 Task: Subtitles and Captions: Extract burned-in subtitles from a video.
Action: Mouse moved to (665, 607)
Screenshot: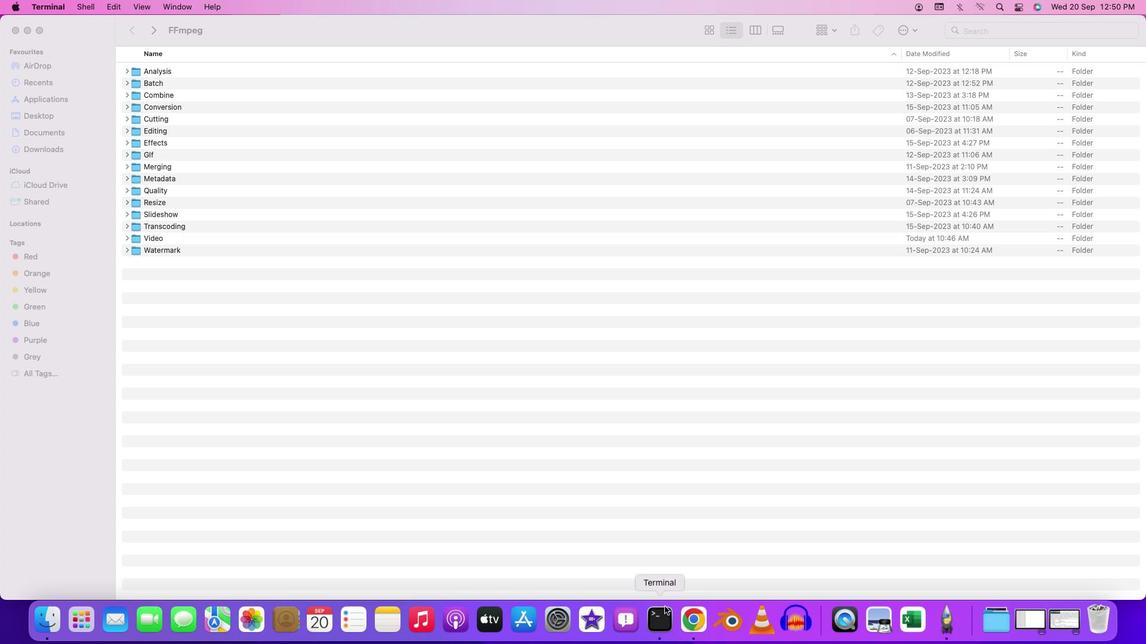 
Action: Mouse pressed right at (665, 607)
Screenshot: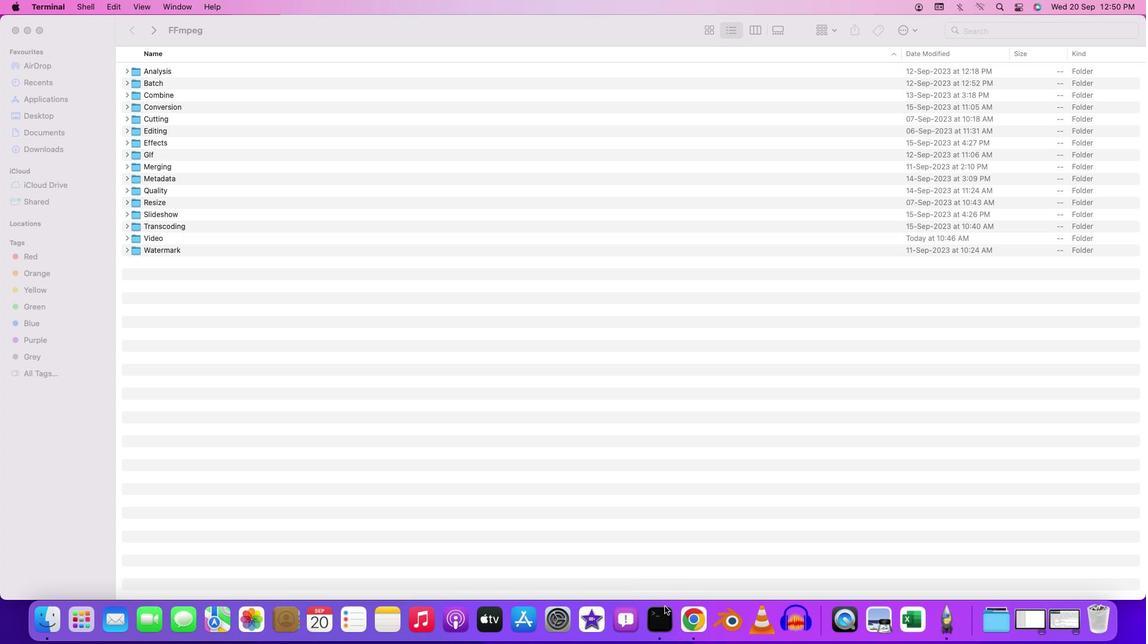 
Action: Mouse moved to (687, 475)
Screenshot: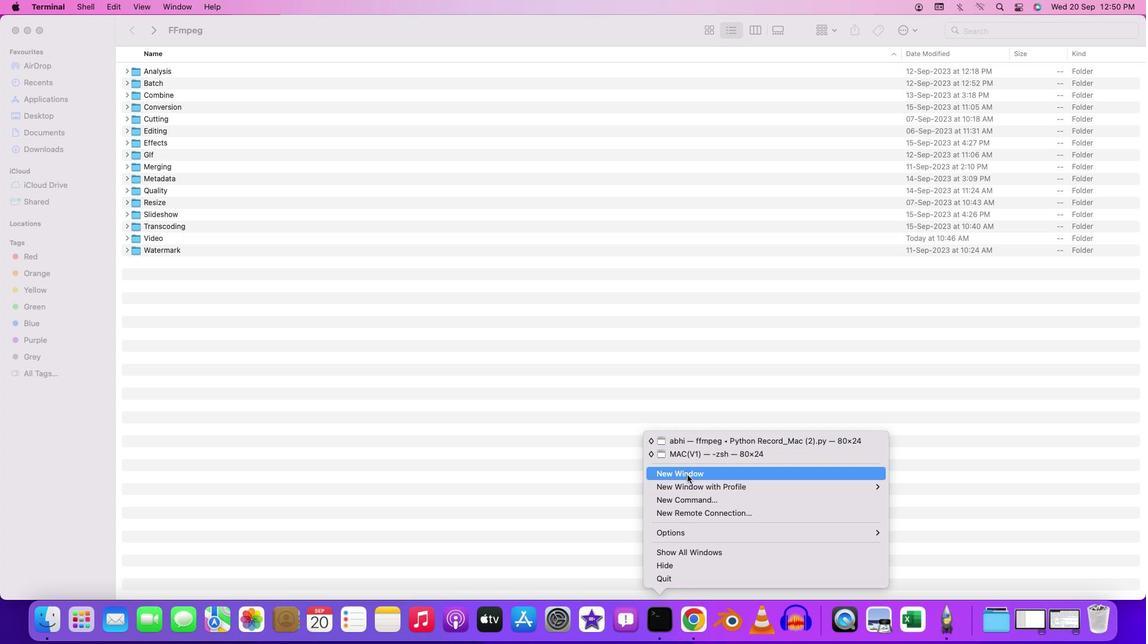 
Action: Mouse pressed left at (687, 475)
Screenshot: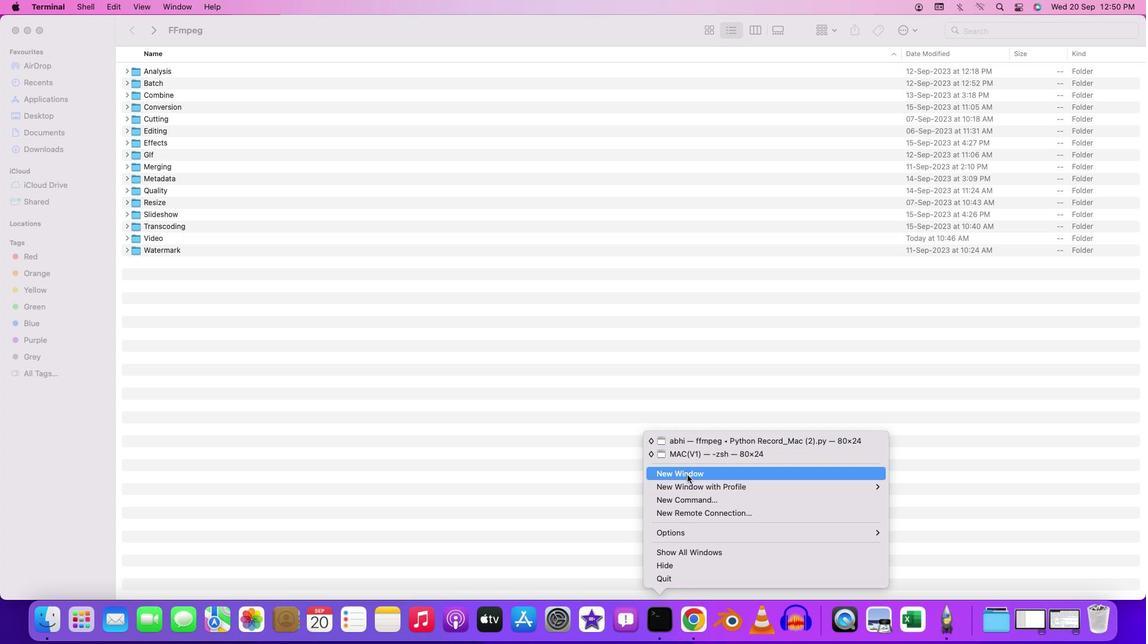 
Action: Mouse moved to (112, 24)
Screenshot: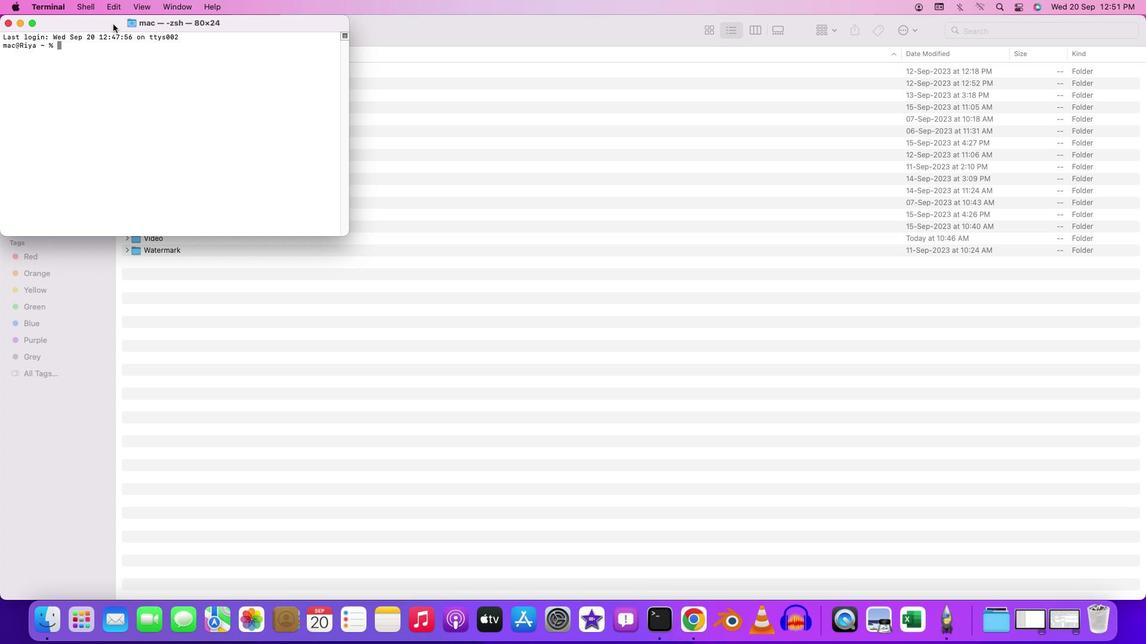 
Action: Mouse pressed left at (112, 24)
Screenshot: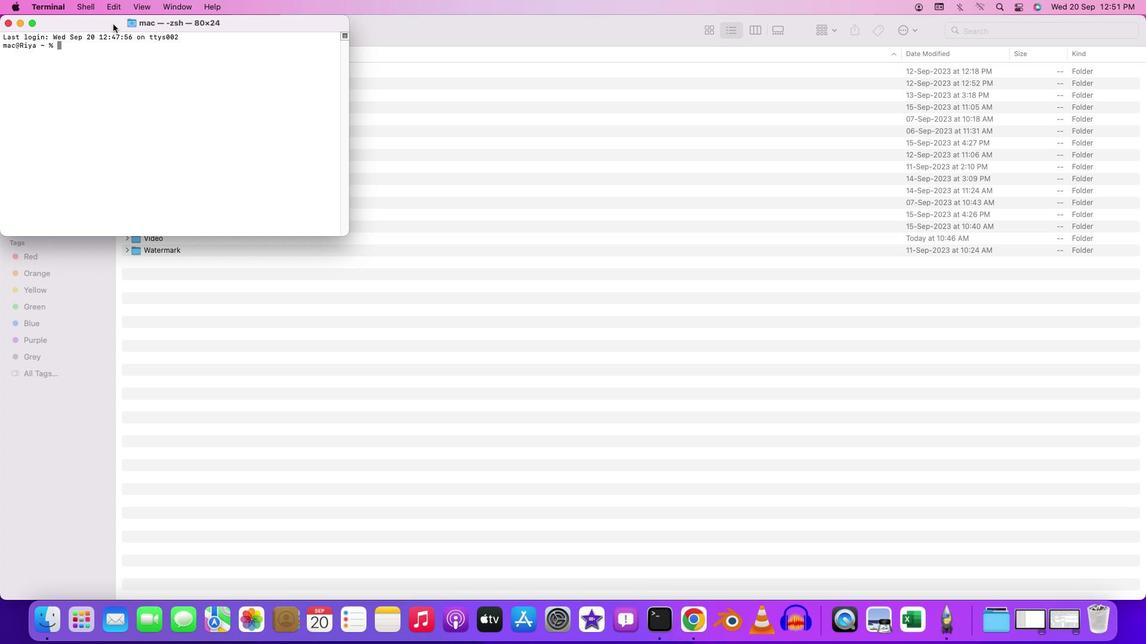 
Action: Mouse pressed left at (112, 24)
Screenshot: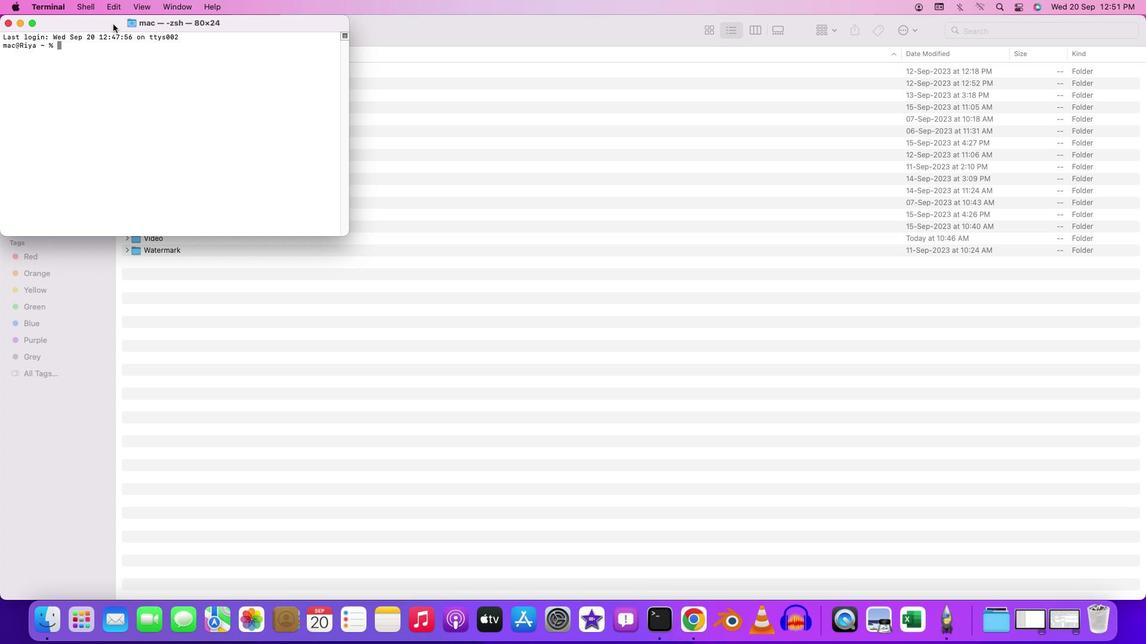 
Action: Mouse moved to (89, 62)
Screenshot: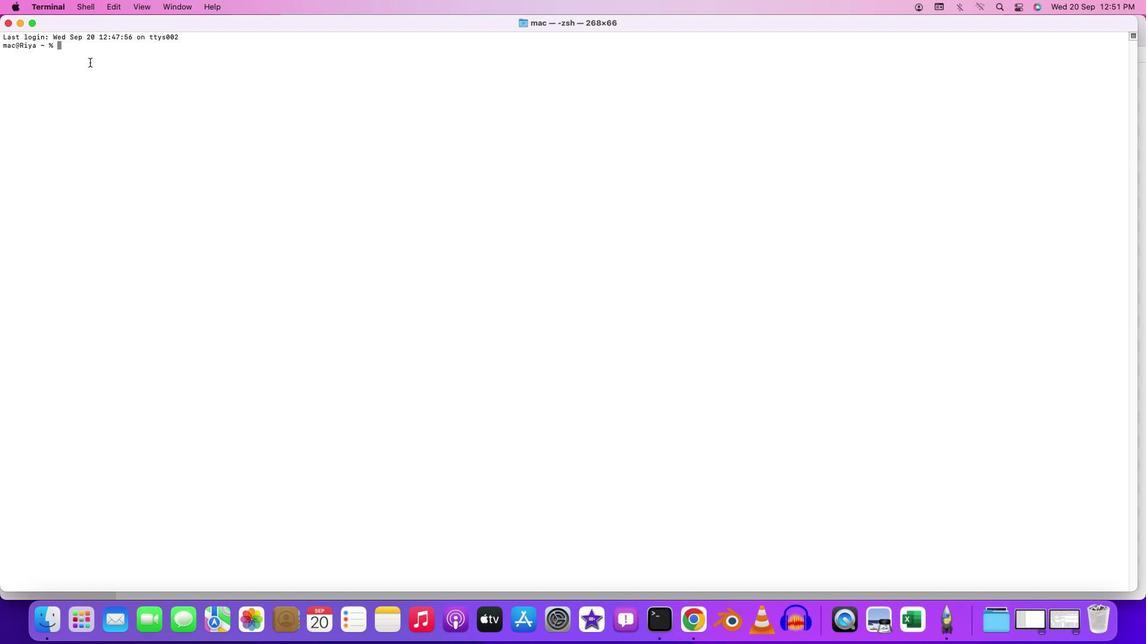 
Action: Mouse pressed left at (89, 62)
Screenshot: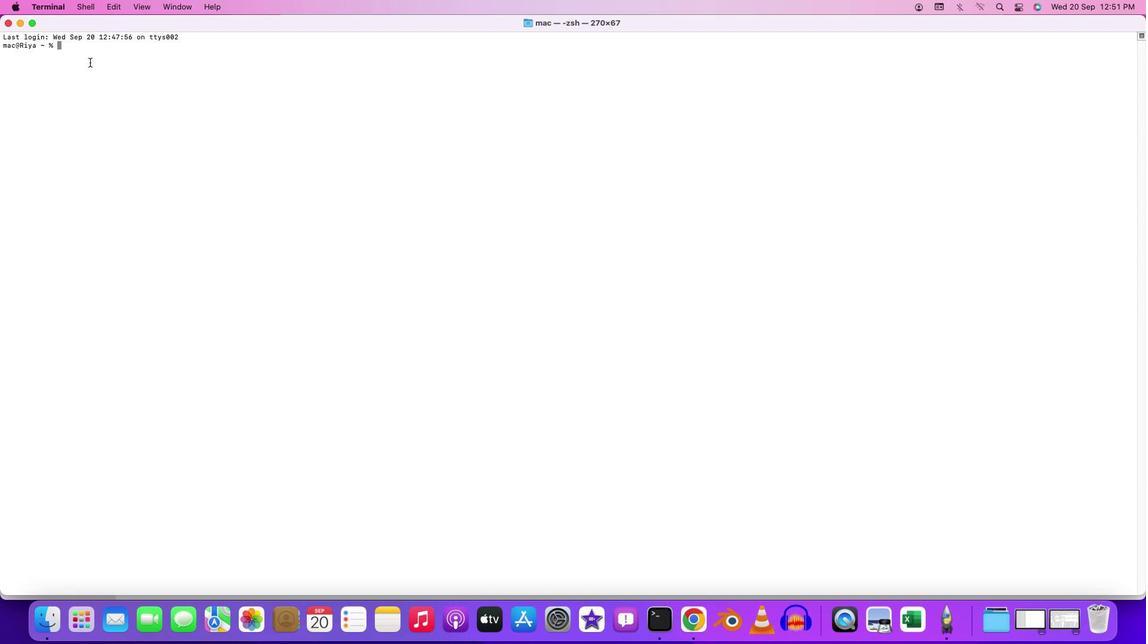 
Action: Key pressed 'c''d'Key.space'd''e''s''k''t''o''p'Key.enter'c''d'Key.space'm'Key.backspace'f''f''m''p''e''g'Key.enter'c''d'Key.space'f'Key.backspace'v'Key.backspace'b''a''t''c''h'Key.enter'c''d'Key.space'v''i''d''e''o'Key.enter'f''f''m''p''e''g'Key.space'-''i'Key.space'i''n''p''u''t'Key.shift'_''v''i''d''e''o'Key.shift'_''w''i''t''h''s''u'Key.backspaceKey.backspaceKey.shift'_''s''u''b''t''i''t''l''e''s''.''m''p''4'Key.space'-''v''f'Key.spaceKey.shift'"''s''u''b''t''i''t''l''e''s'Key.leftKey.leftKey.leftKey.leftKey.leftKey.leftKey.leftKey.leftKey.leftKey.leftKey.leftKey.leftKey.rightKey.rightKey.rightKey.rightKey.rightKey.rightKey.rightKey.rightKey.rightKey.rightKey.rightKey.rightKey.rightKey.rightKey.shift'+'Key.backspace'=''i''n''p''u''t'Key.shift'_''s''u''b''t''i''t''l''e''s''.''s''r''t'Key.shift'"'Key.leftKey.rightKey.rightKey.space'-''c'Key.shift':''v'Key.space'l''i''b''x''2''6''4'Key.space'-''c'Key.shift':''a''j'Key.backspaceKey.space'a''a''c'Key.space'-''s''t''r''i''c''t'Key.space'-''2'Key.space'o''u''t''p''u''t'Key.shift'_''v''i''d''e''o'Key.shift'_''w''i''t''h''o''u''t'Key.shift'_''s''u''b''t''i''t''l''e''s''.''m''p''4'Key.enter
Screenshot: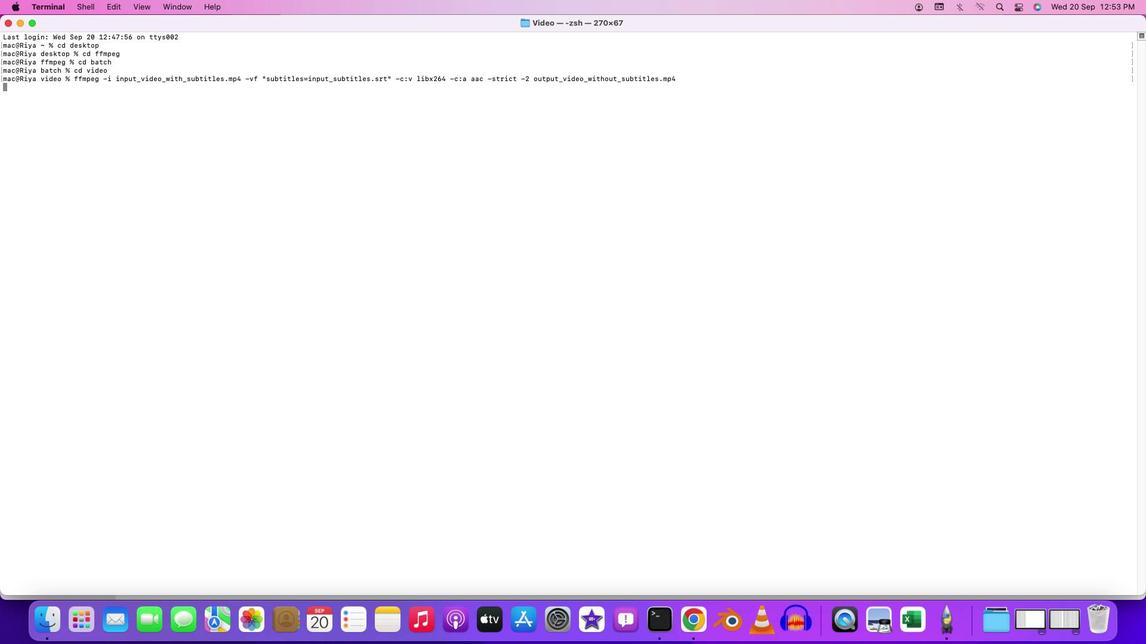 
Action: Mouse moved to (518, 420)
Screenshot: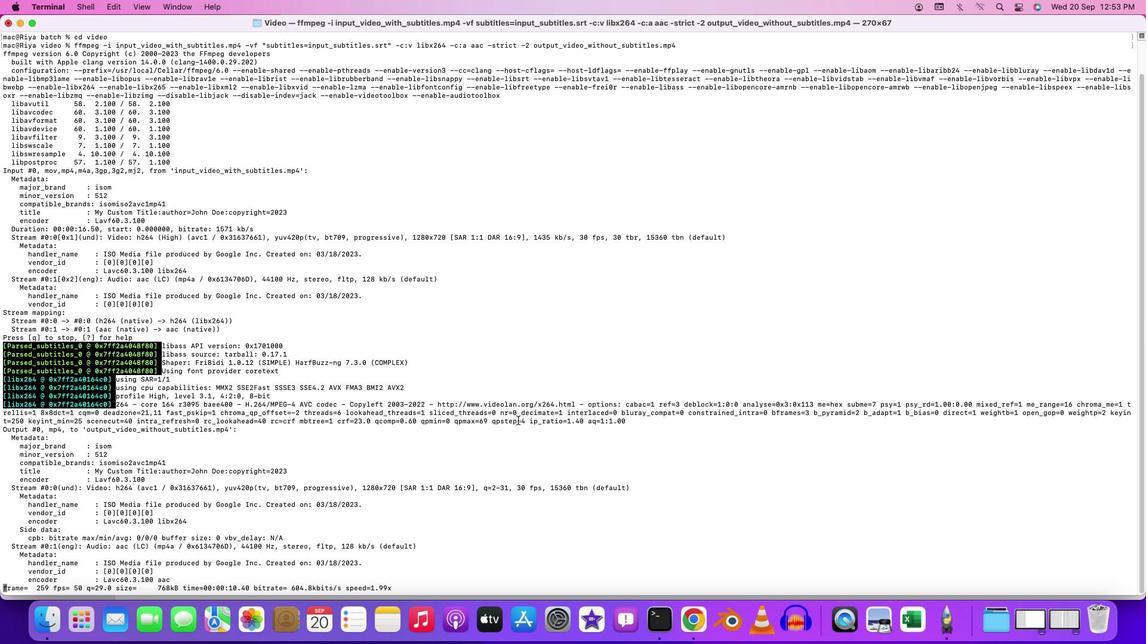 
